 Task: Send the file type as Rich Text (RTF).
Action: Mouse moved to (55, 93)
Screenshot: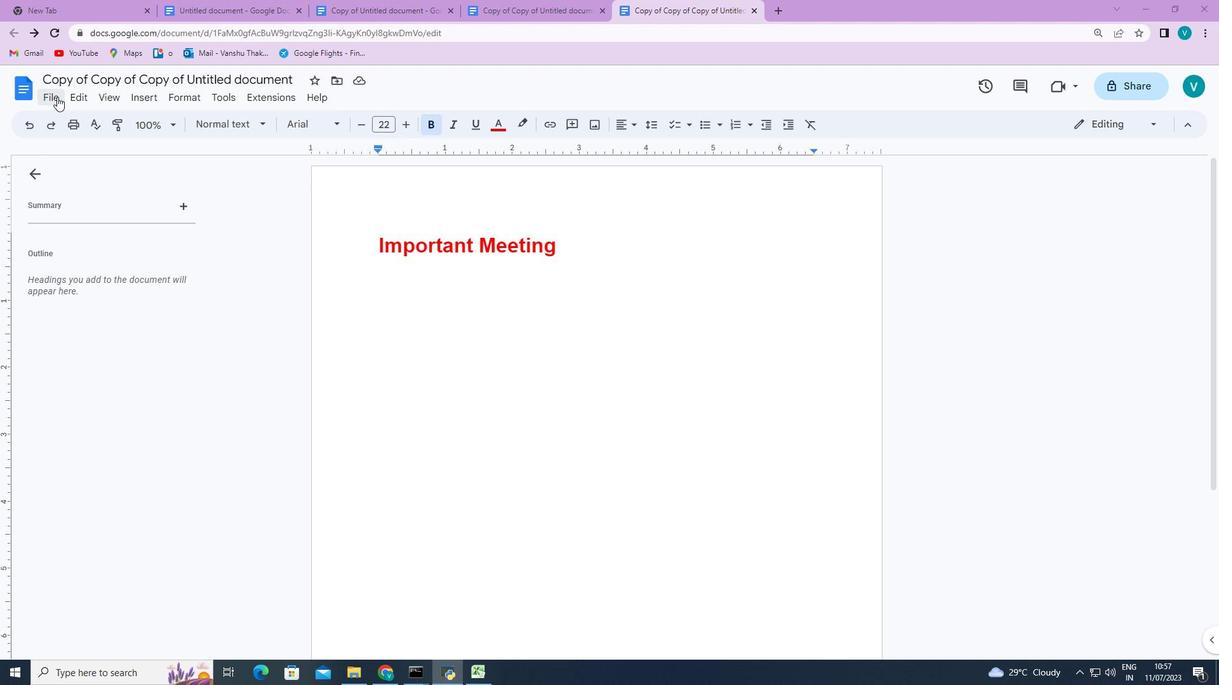 
Action: Mouse pressed left at (55, 93)
Screenshot: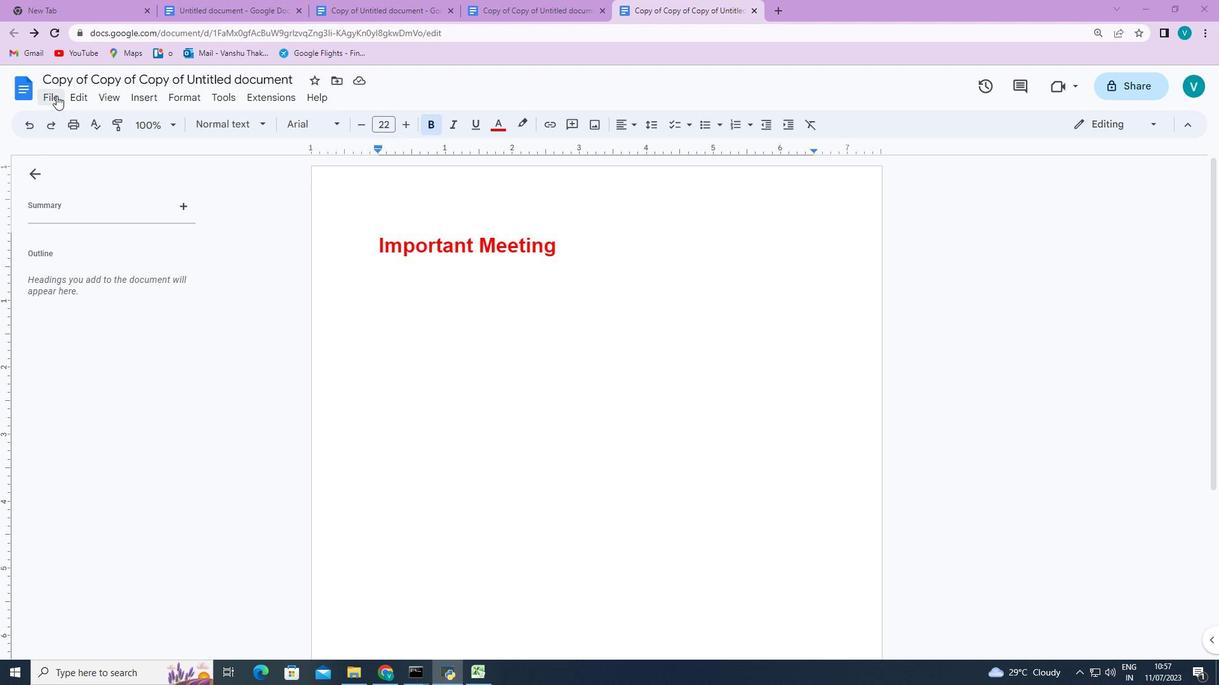 
Action: Mouse moved to (278, 219)
Screenshot: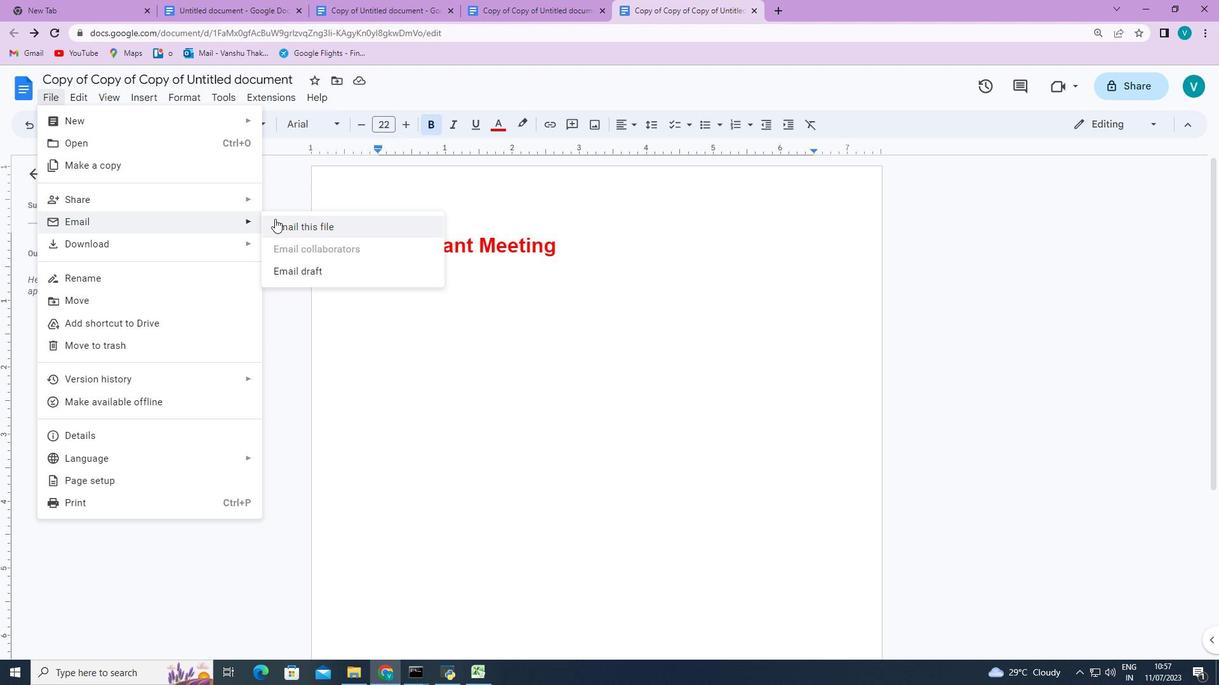 
Action: Mouse pressed left at (278, 219)
Screenshot: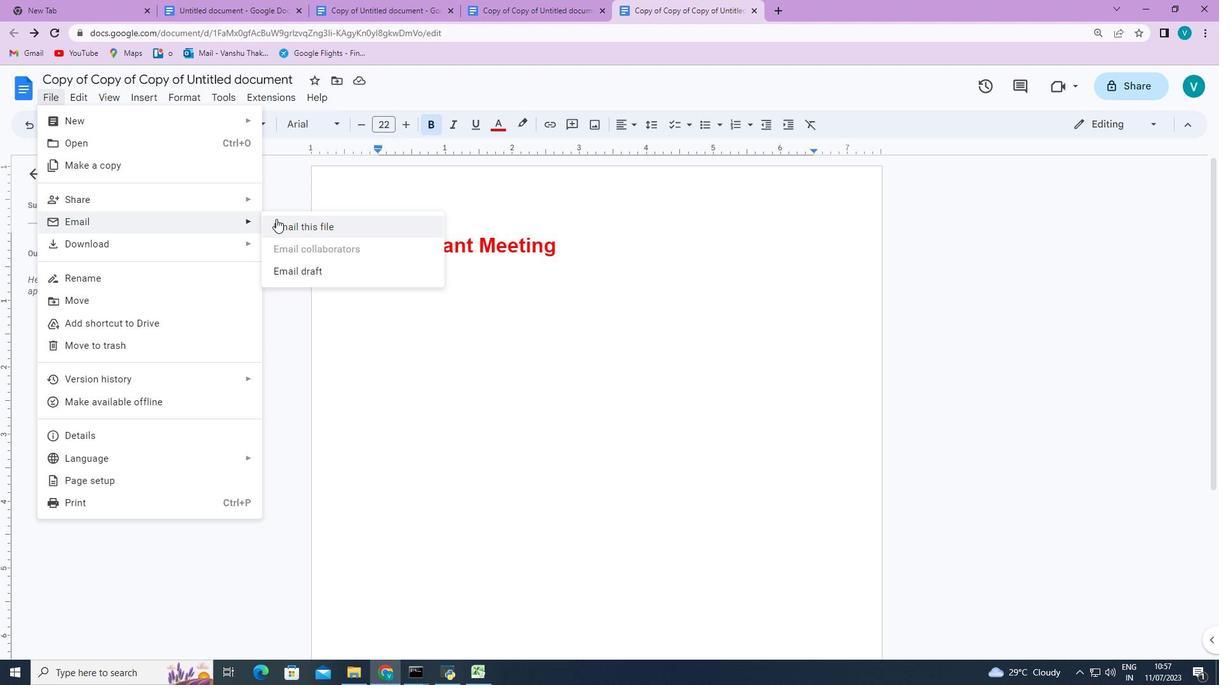 
Action: Mouse moved to (492, 473)
Screenshot: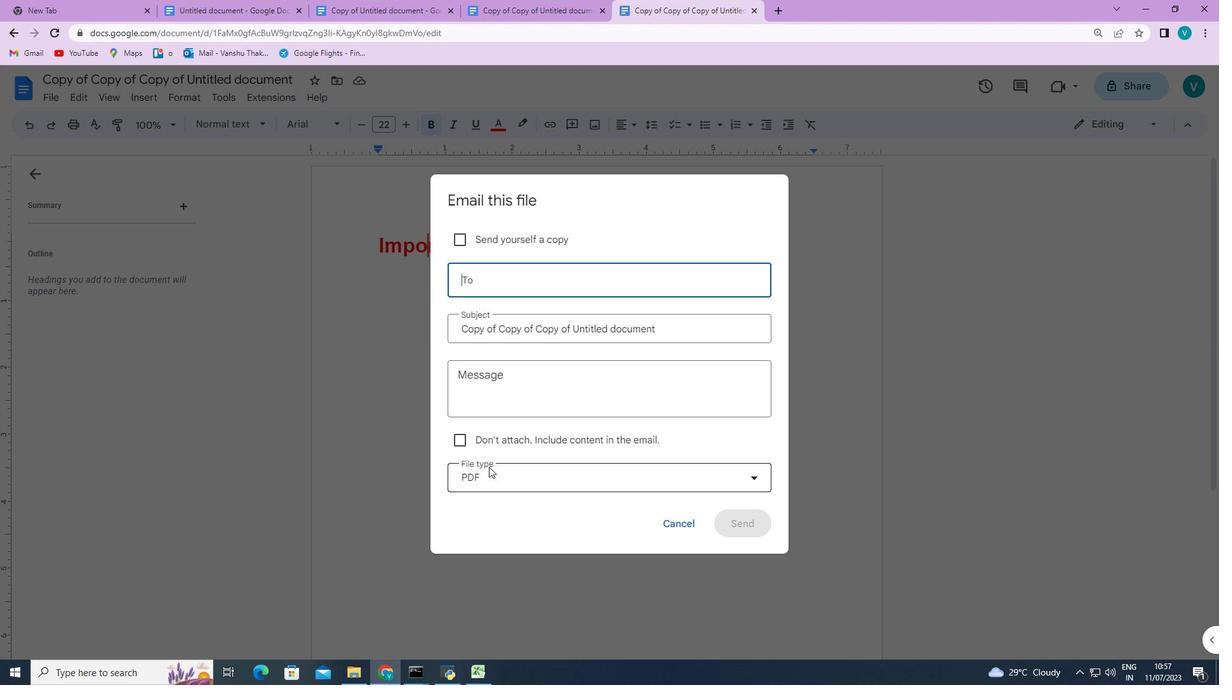 
Action: Mouse pressed left at (492, 473)
Screenshot: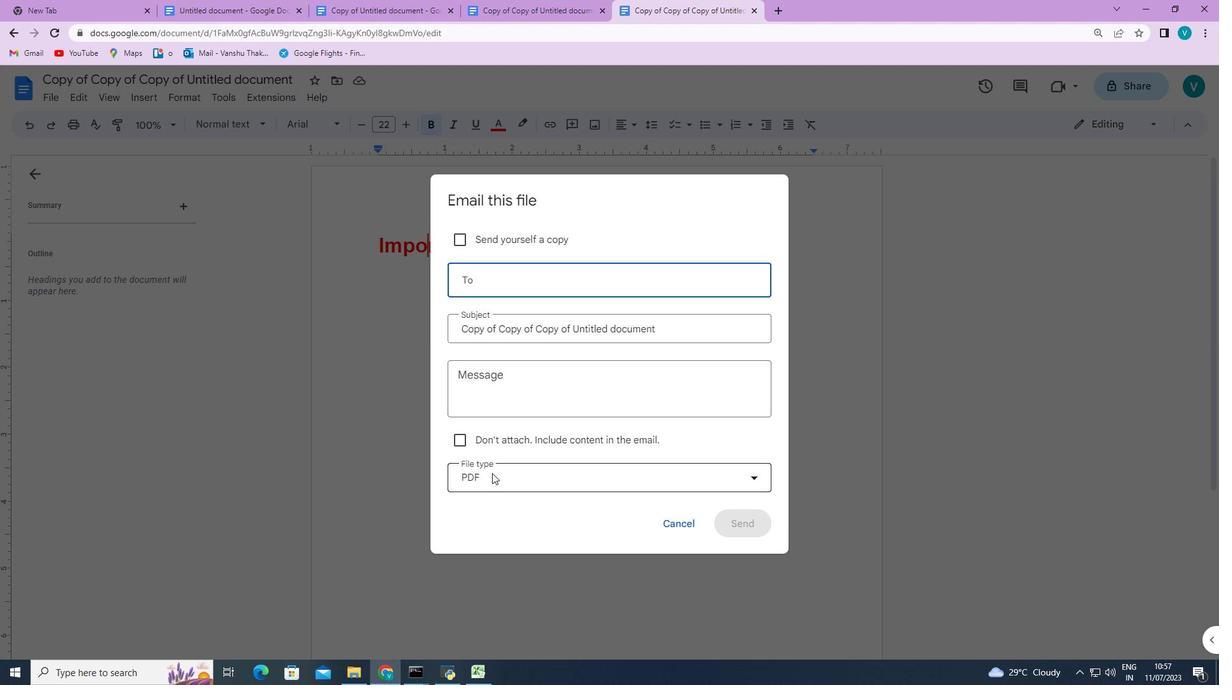 
Action: Mouse moved to (506, 532)
Screenshot: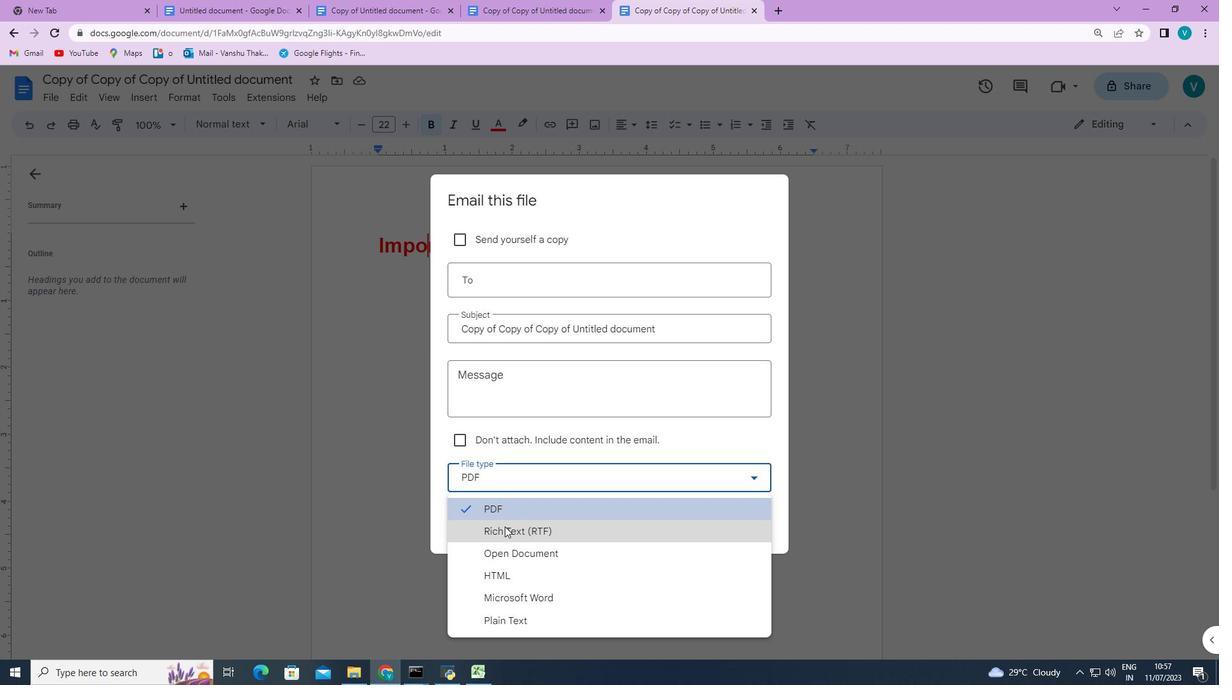 
Action: Mouse pressed left at (506, 532)
Screenshot: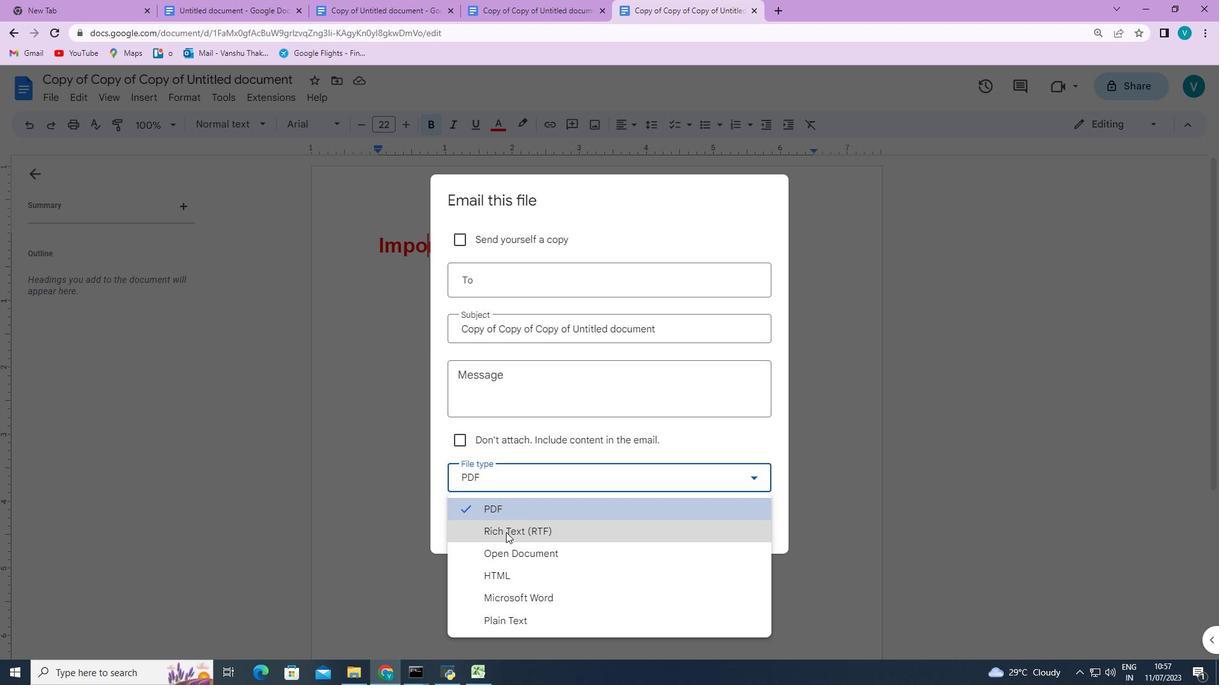 
Action: Mouse moved to (549, 286)
Screenshot: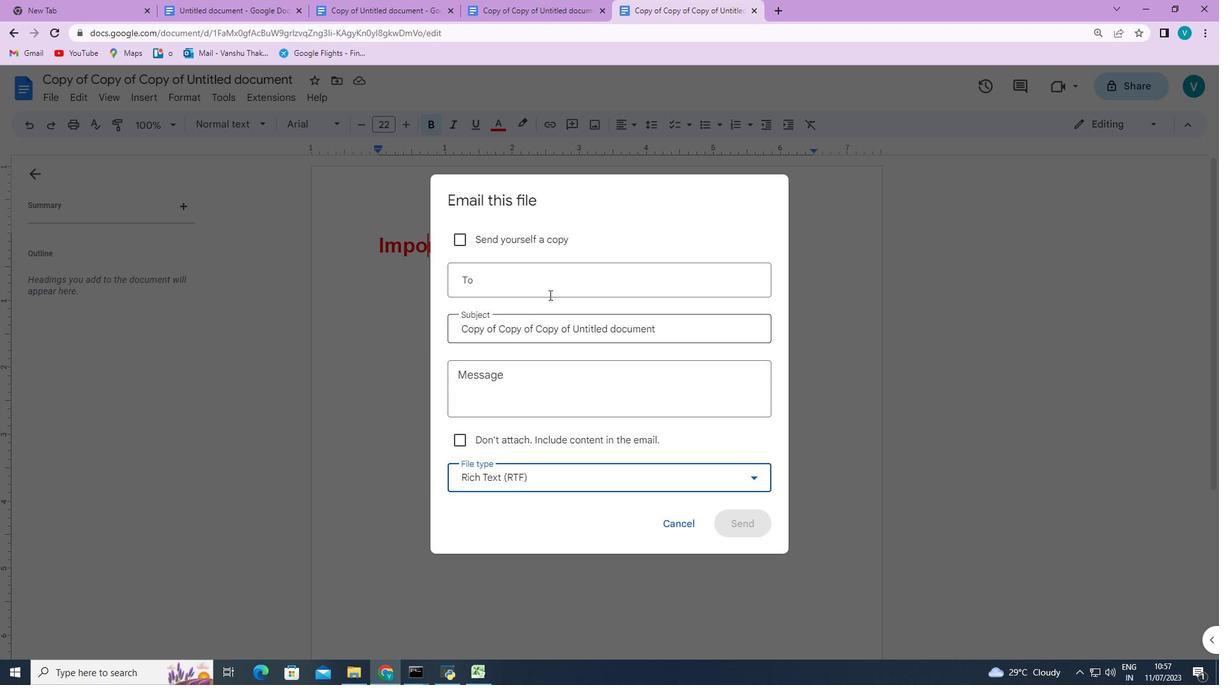 
Action: Mouse pressed left at (549, 286)
Screenshot: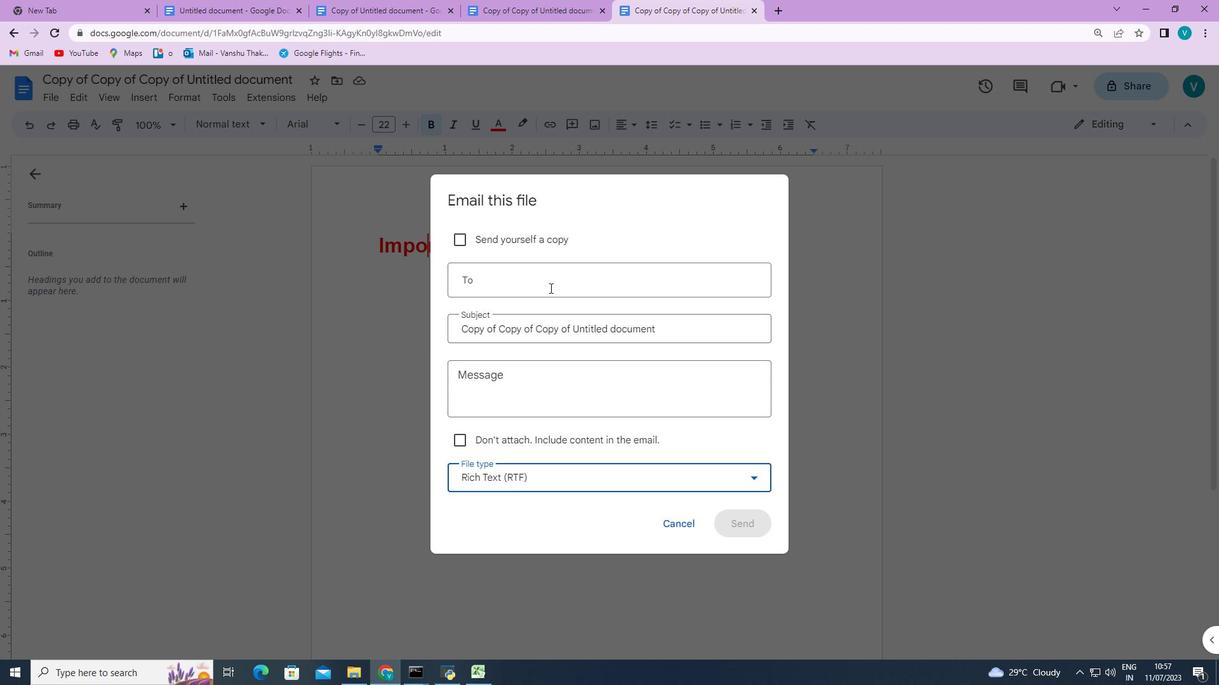 
Action: Mouse moved to (555, 315)
Screenshot: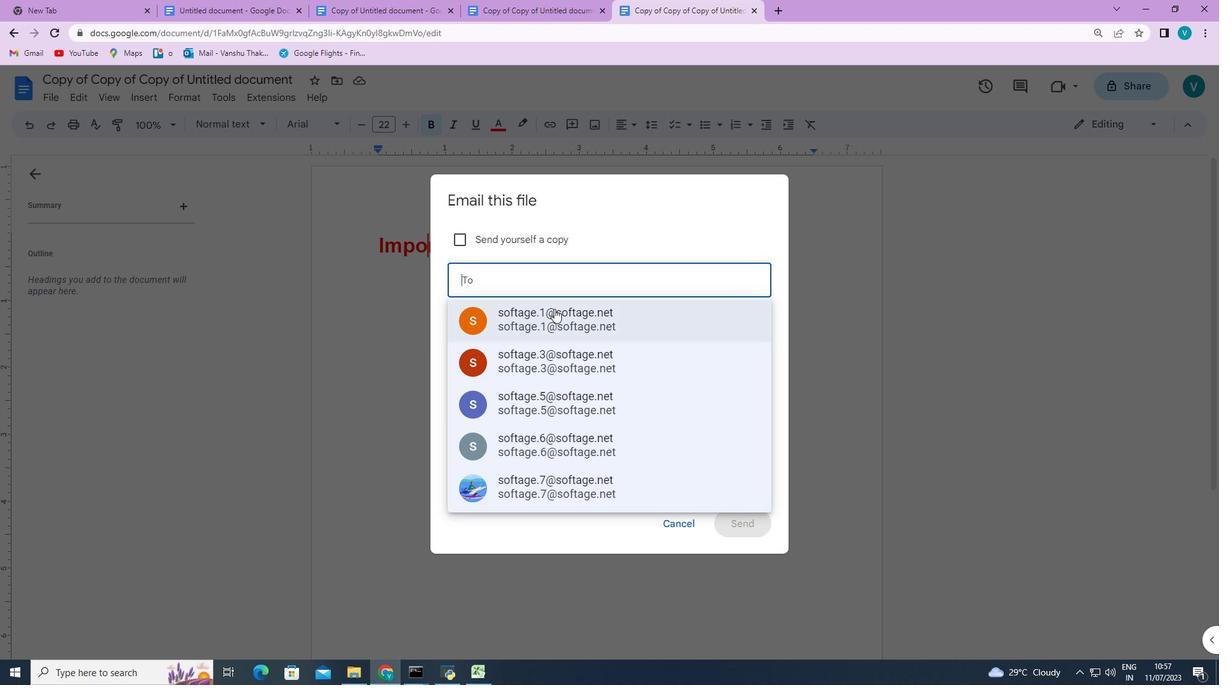 
Action: Mouse pressed left at (555, 315)
Screenshot: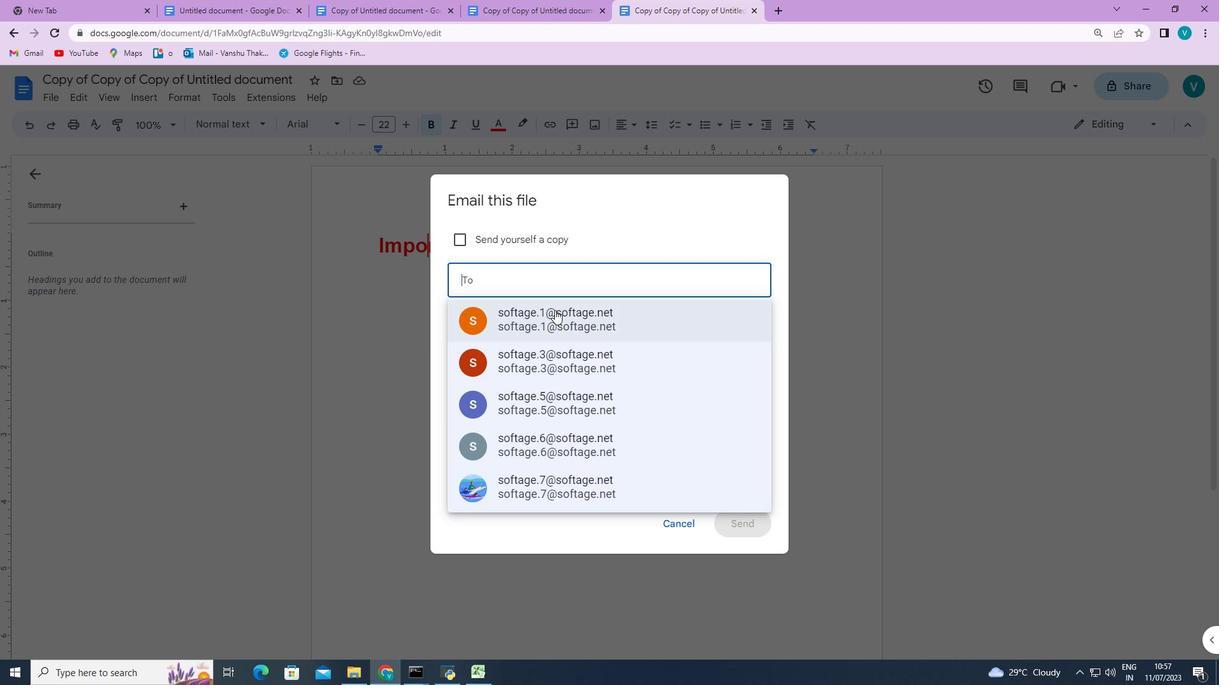 
Action: Mouse moved to (723, 517)
Screenshot: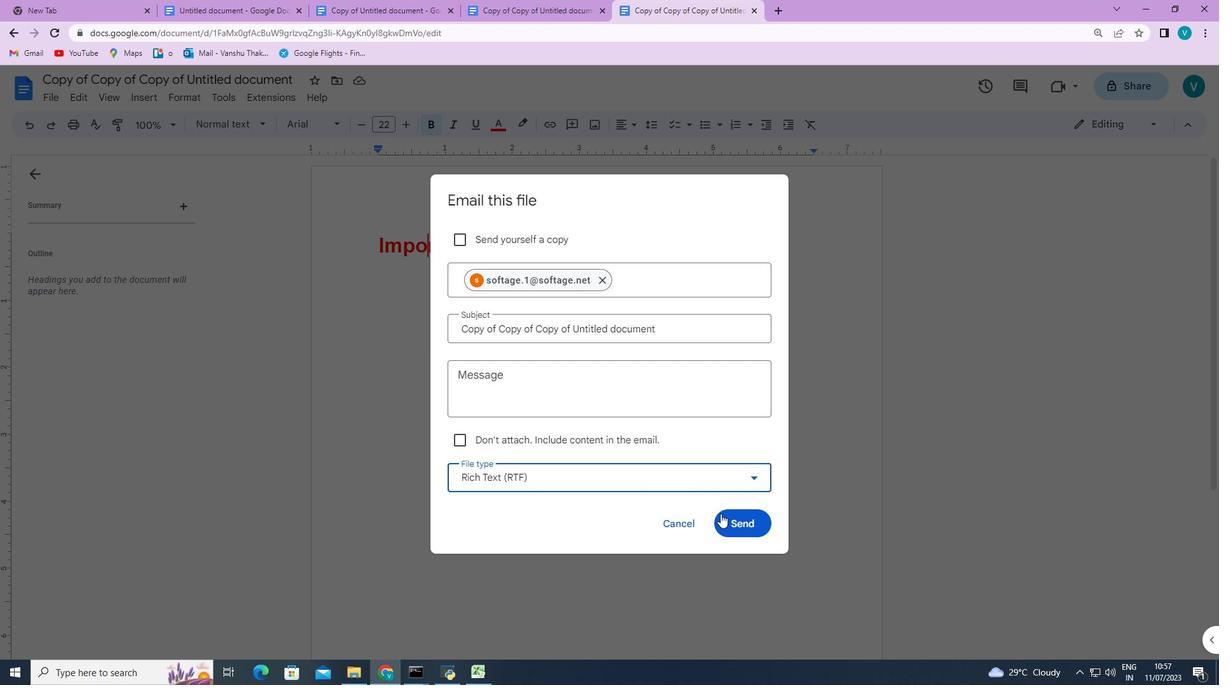 
Action: Mouse pressed left at (723, 517)
Screenshot: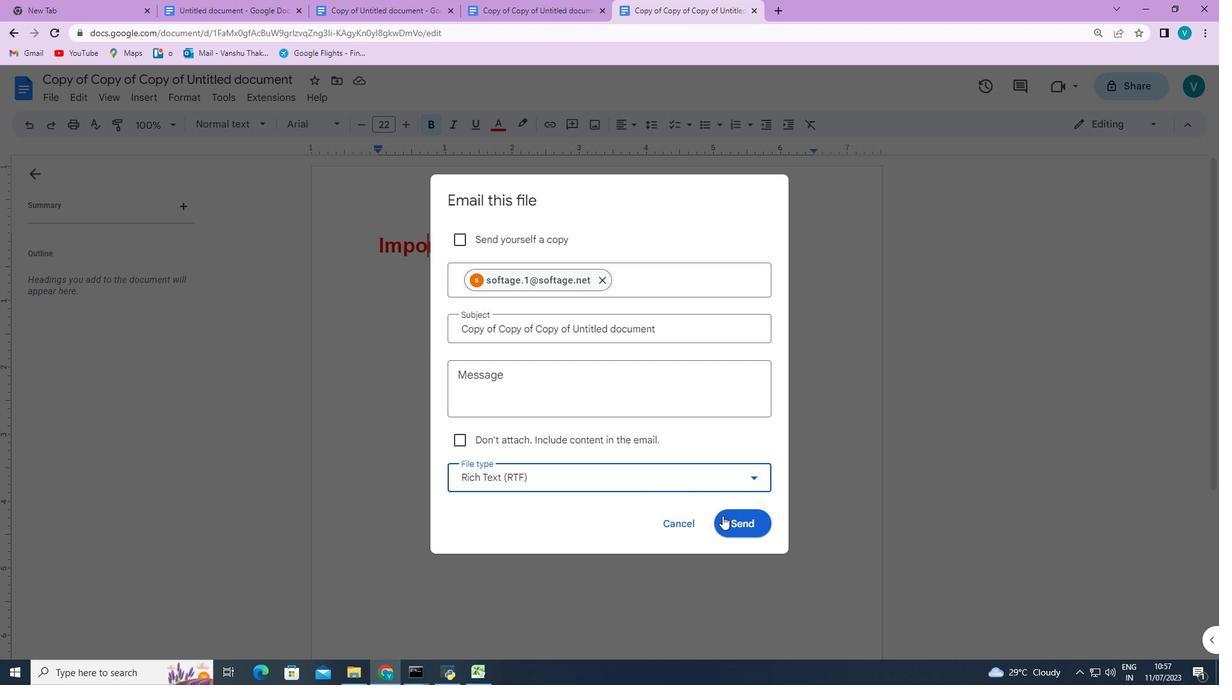 
